 Task: Calculate the route for a motorcycle tour along the Blue Ridge Parkwayand Blue Bottle coffee.
Action: Mouse moved to (264, 69)
Screenshot: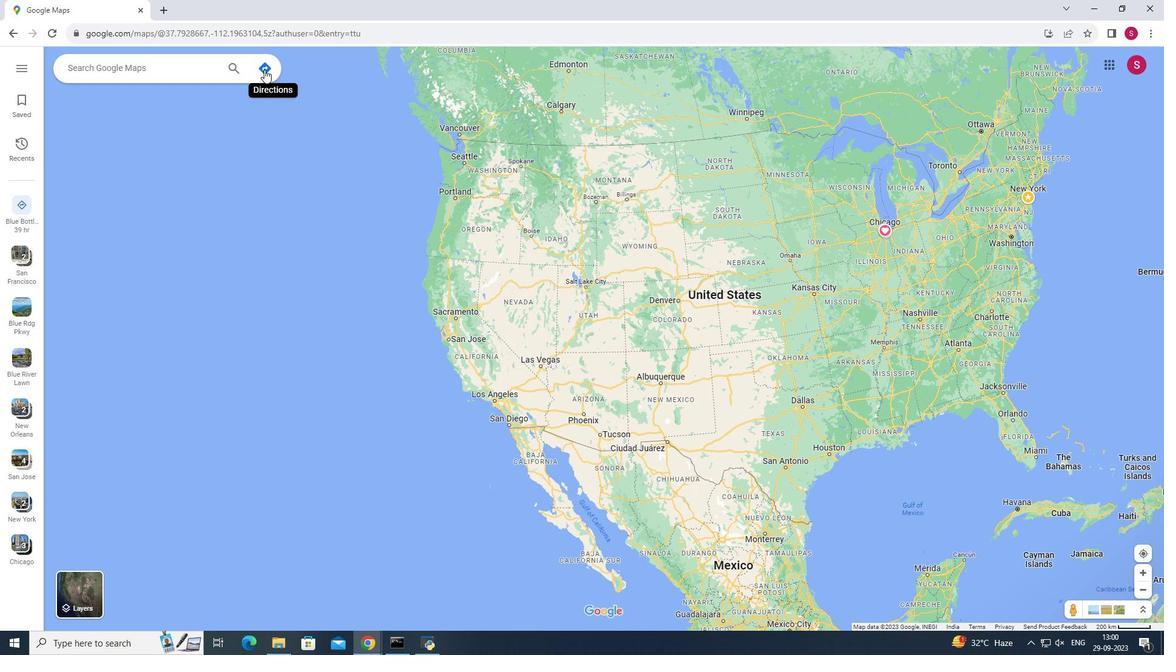 
Action: Mouse pressed left at (264, 69)
Screenshot: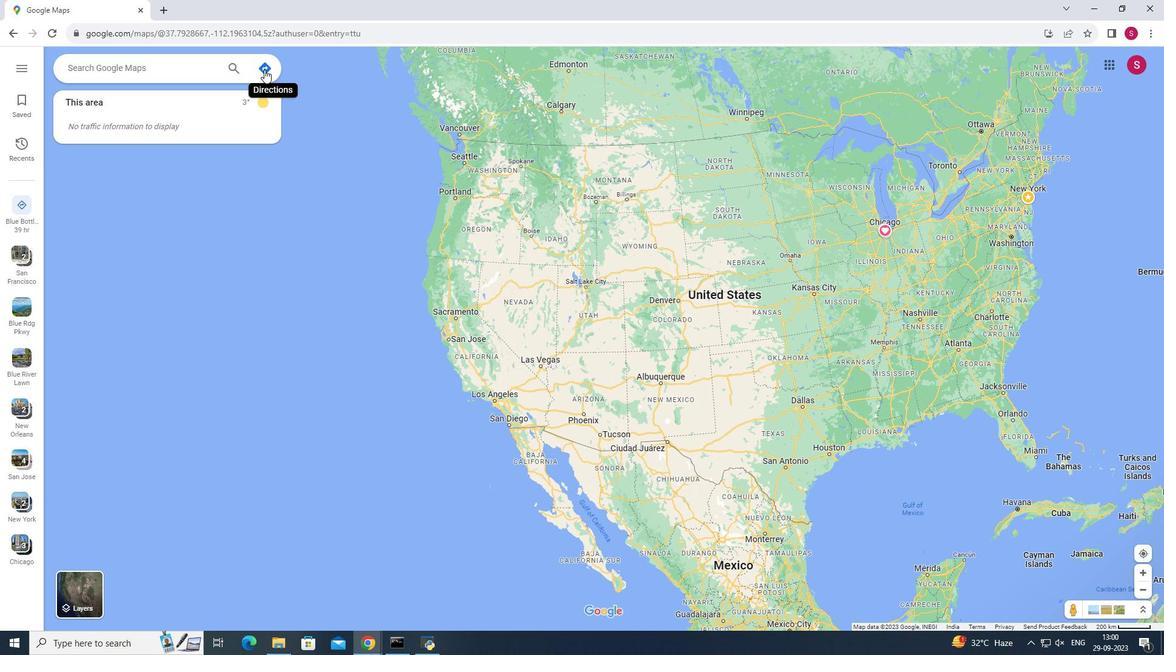 
Action: Mouse moved to (157, 100)
Screenshot: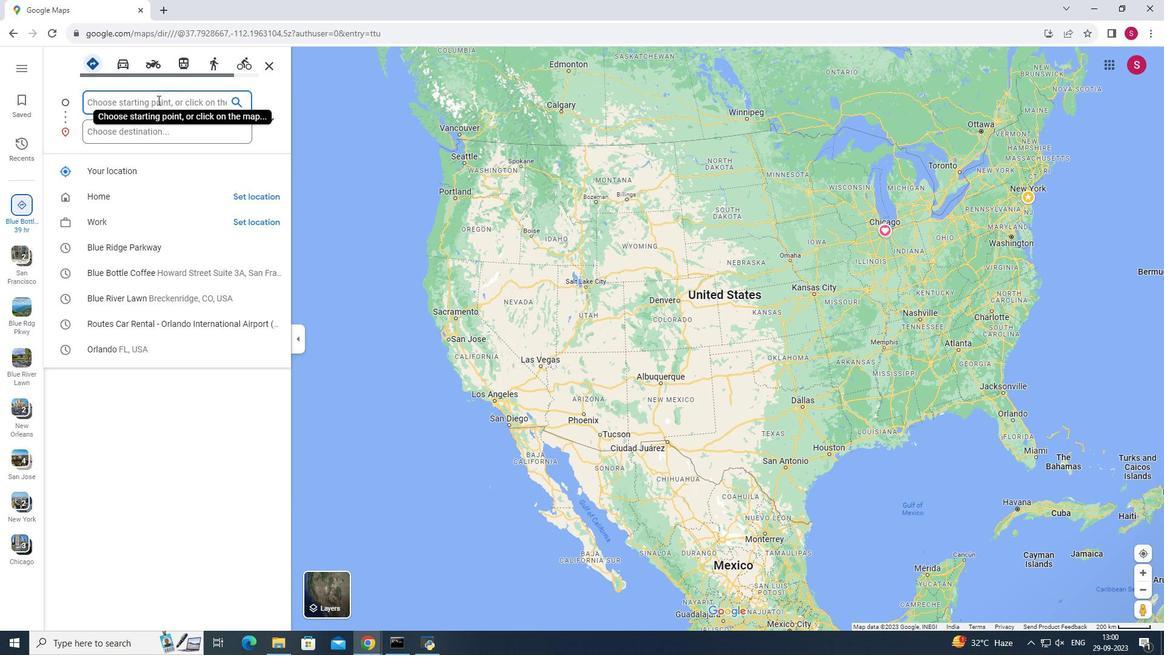 
Action: Mouse pressed left at (157, 100)
Screenshot: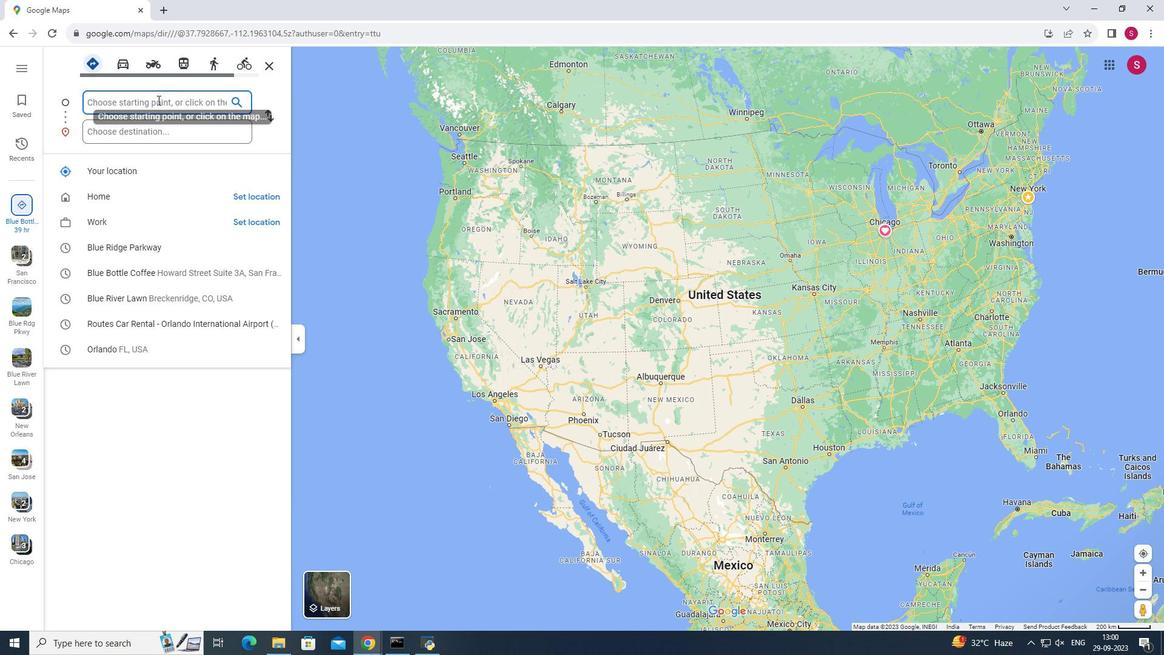 
Action: Key pressed <Key.shift>Blue<Key.space>ridge<Key.space><Key.shift><Key.shift><Key.shift>Park
Screenshot: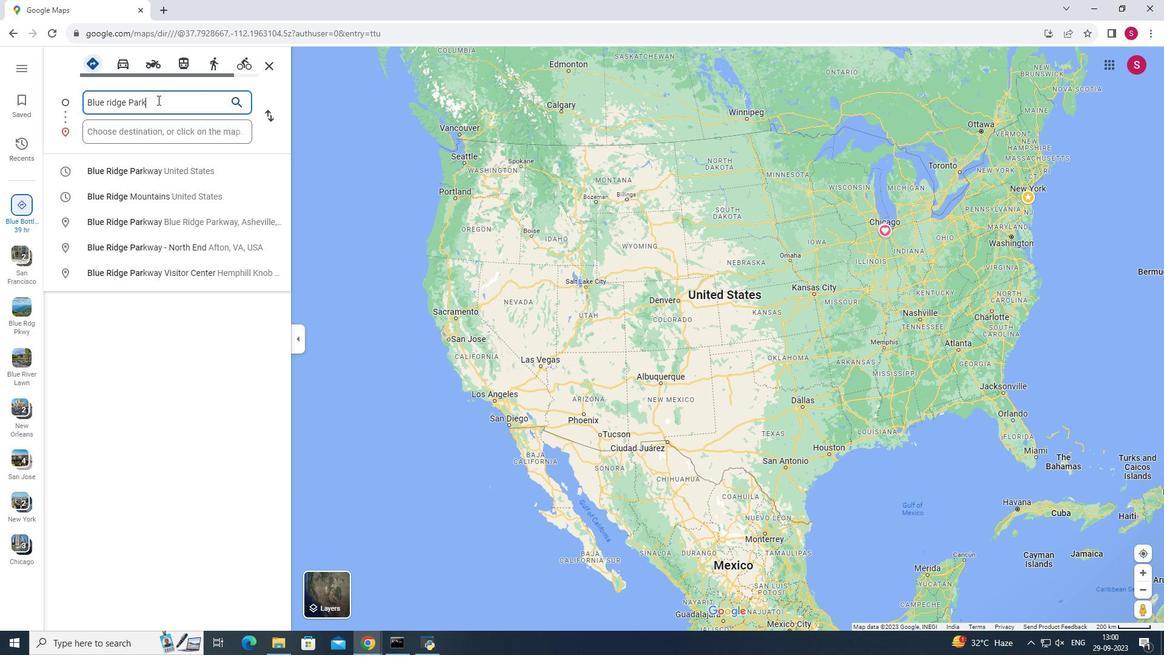 
Action: Mouse moved to (152, 172)
Screenshot: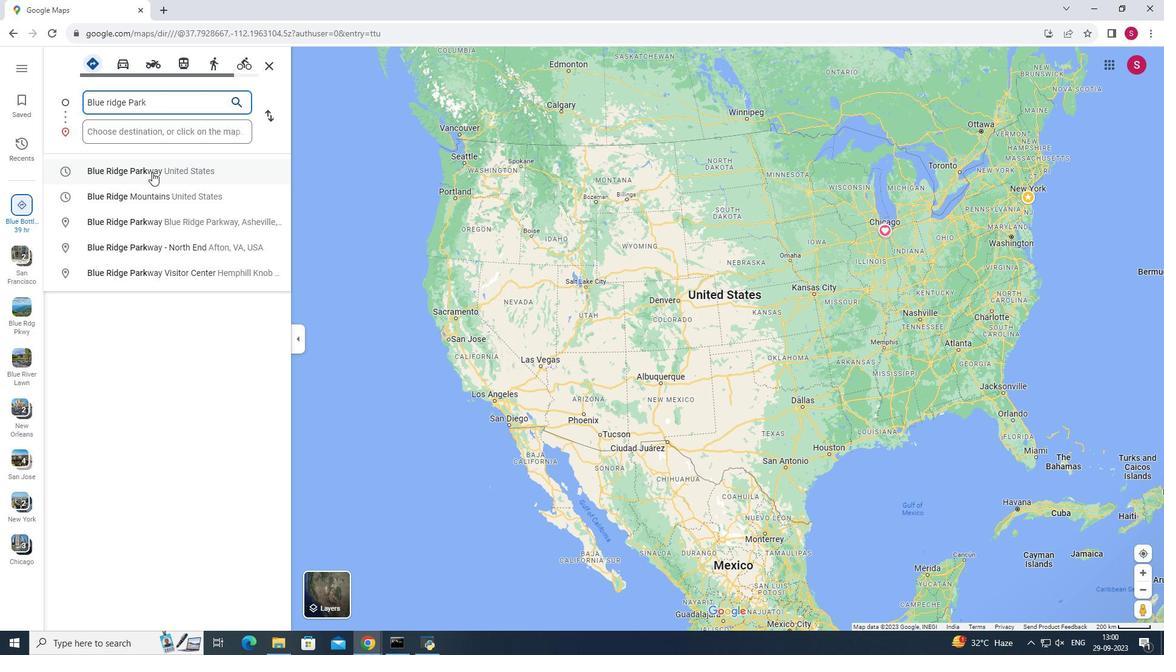 
Action: Mouse pressed left at (152, 172)
Screenshot: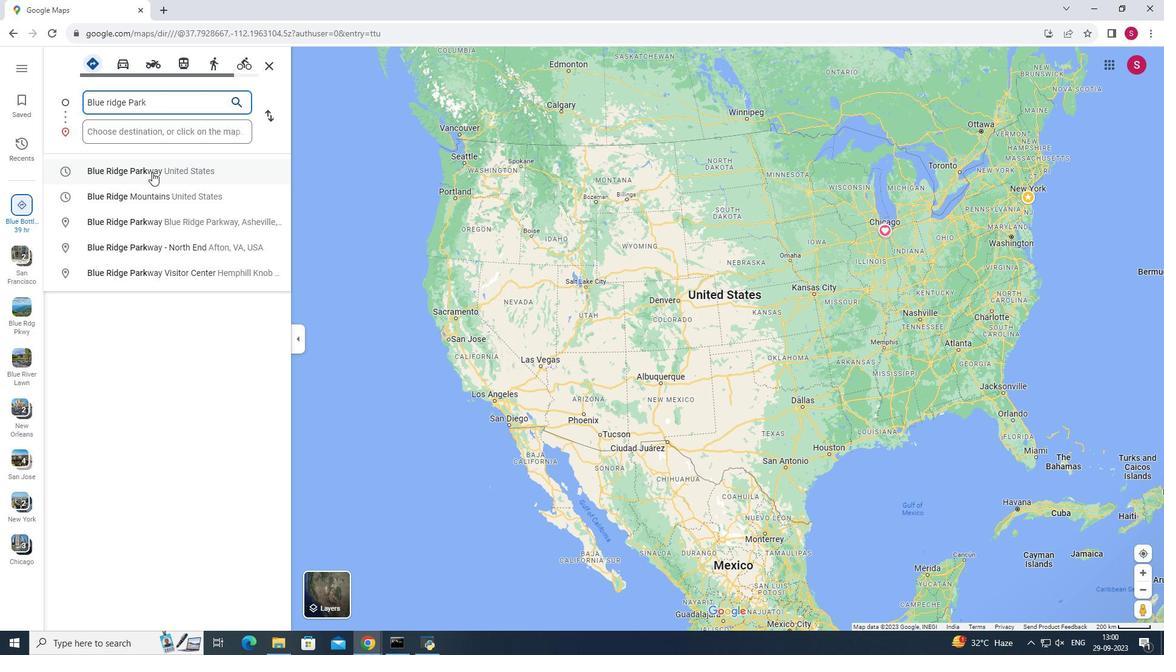 
Action: Mouse moved to (182, 129)
Screenshot: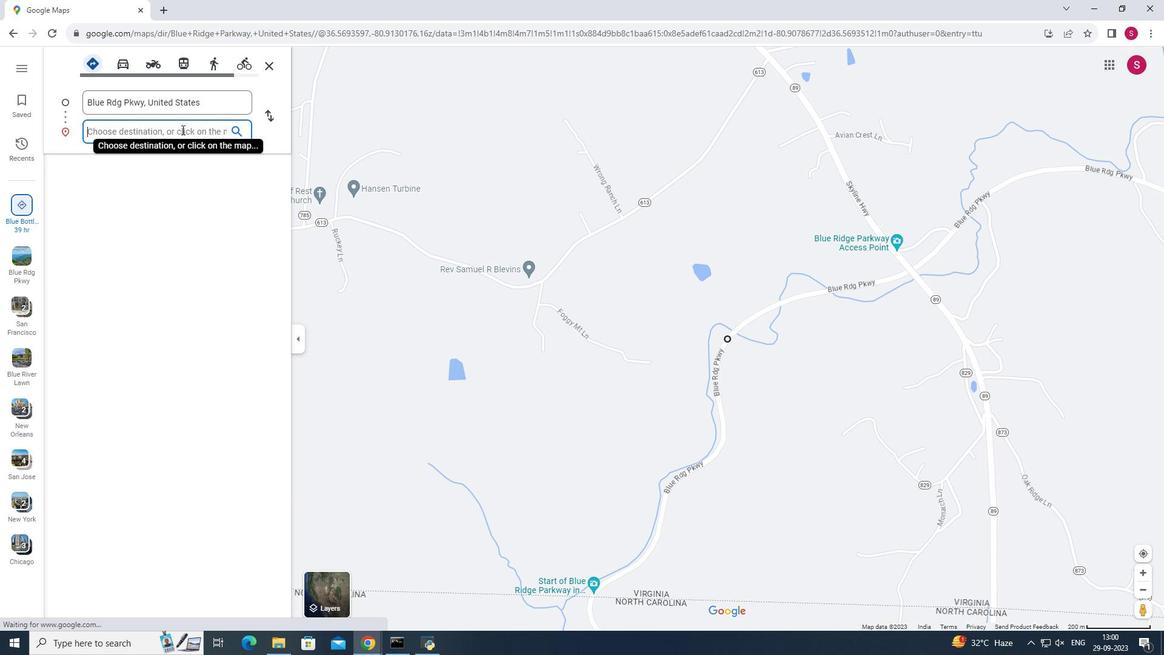 
Action: Mouse pressed left at (182, 129)
Screenshot: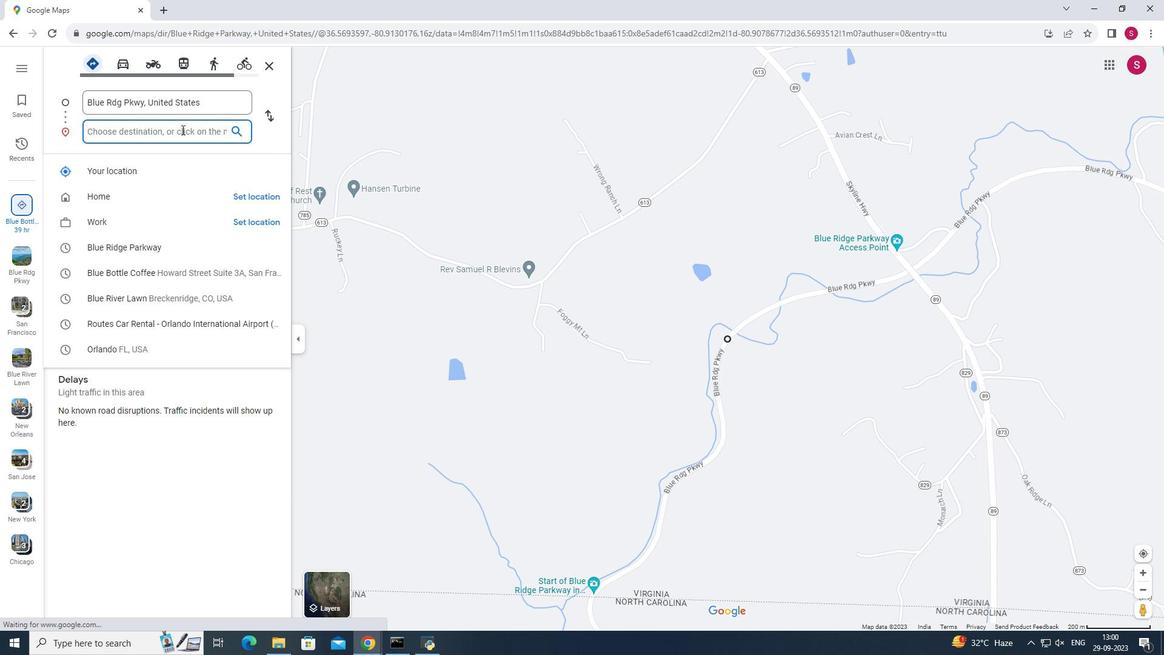 
Action: Key pressed <Key.shift>Blue<Key.space><Key.shift><Key.shift><Key.shift><Key.shift><Key.shift><Key.shift><Key.shift><Key.shift>B
Screenshot: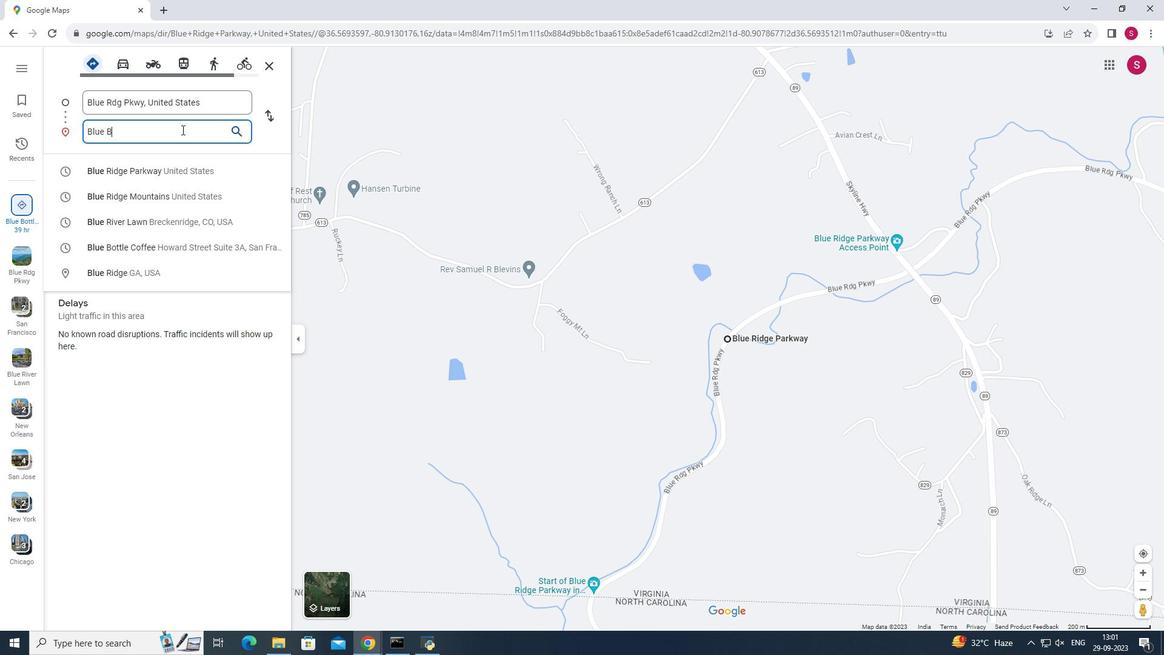 
Action: Mouse moved to (169, 174)
Screenshot: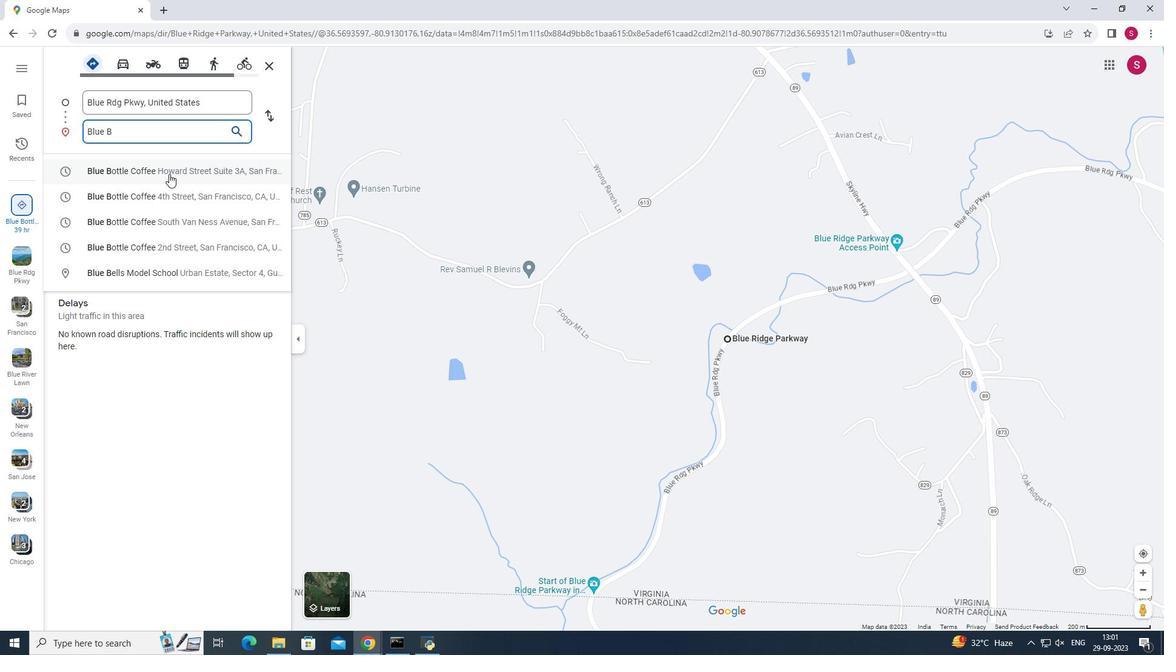 
Action: Mouse pressed left at (169, 174)
Screenshot: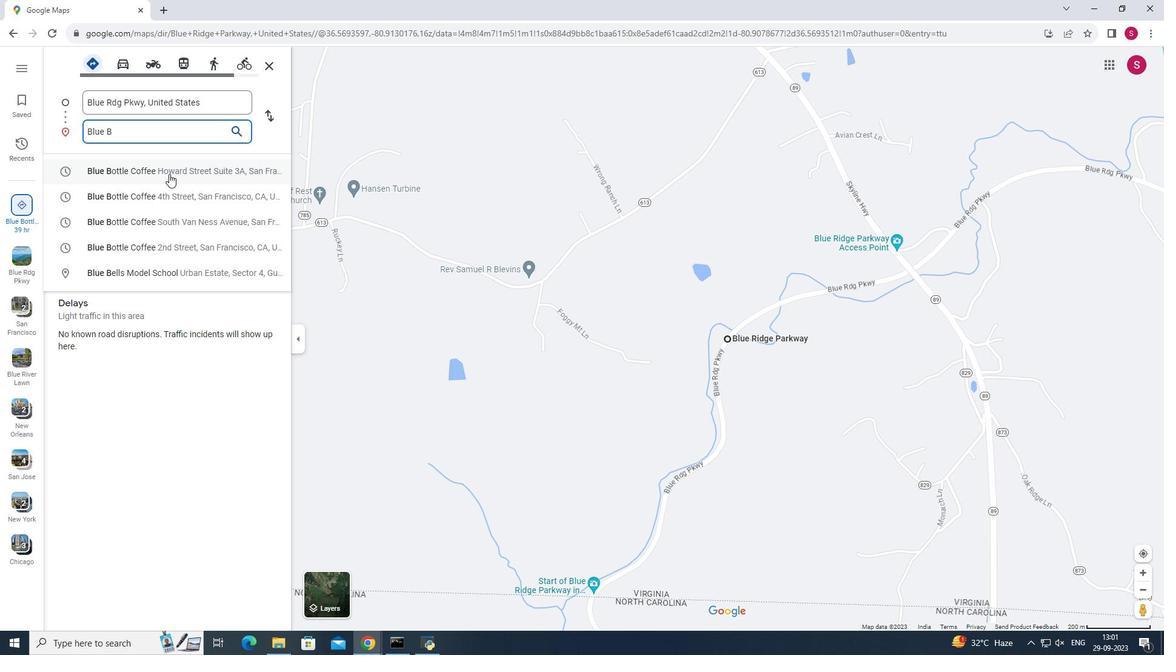 
Action: Mouse moved to (155, 64)
Screenshot: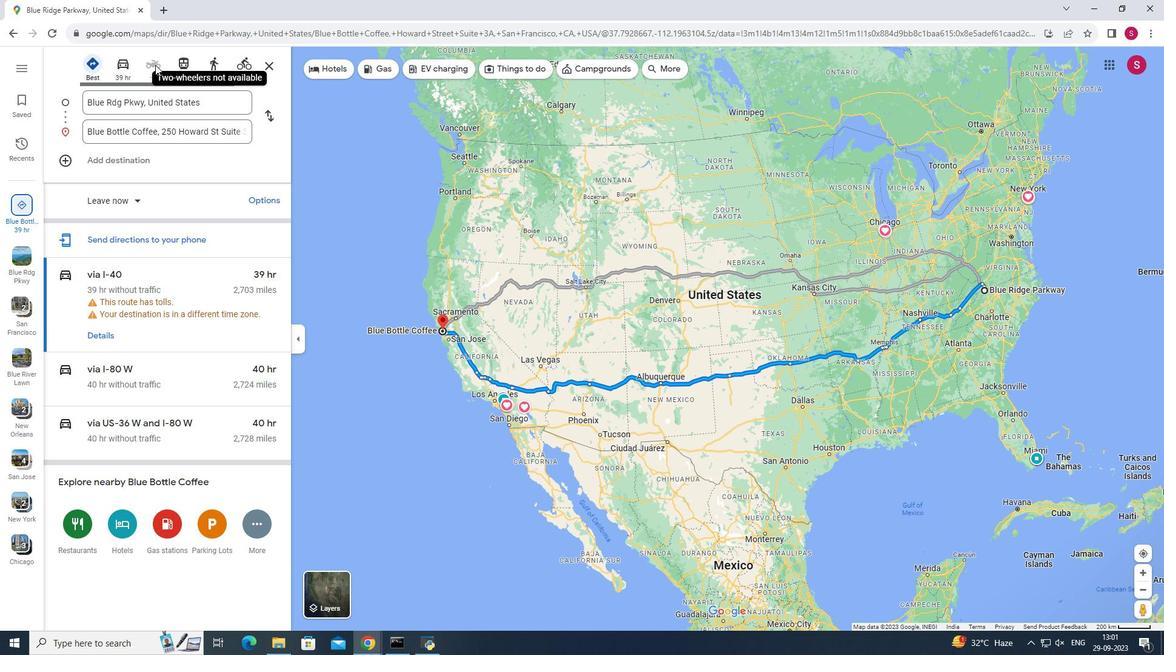 
Action: Mouse pressed left at (155, 64)
Screenshot: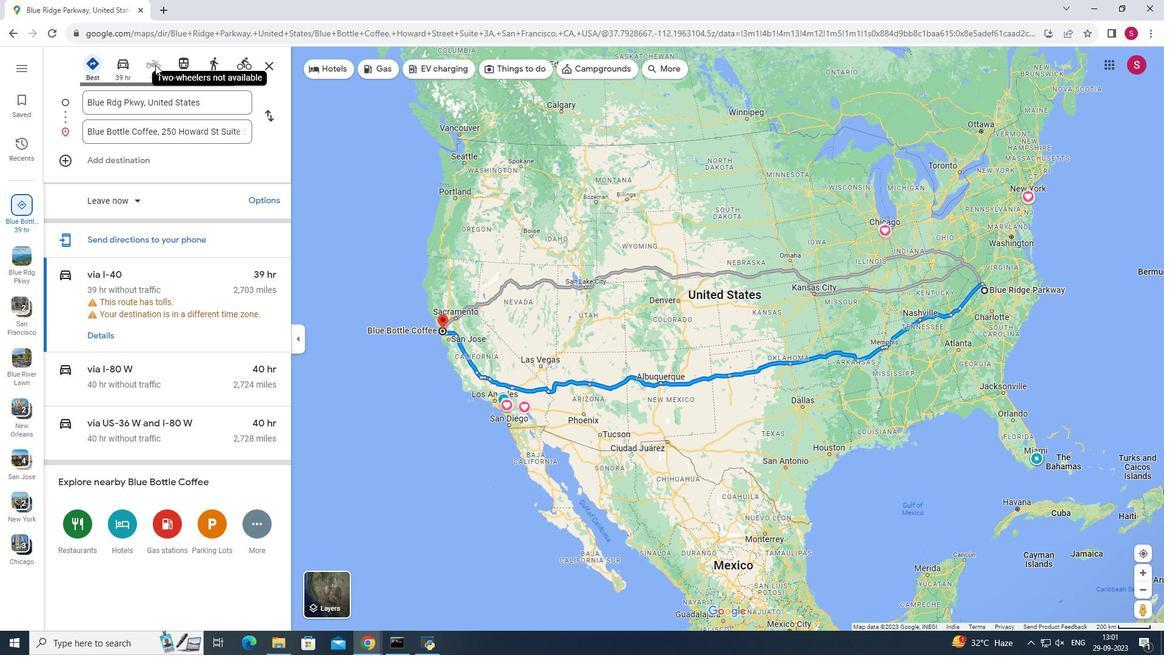 
